 Task: Create a new section "Priority" with the category show and tell in the repository "Javascript".
Action: Mouse moved to (933, 139)
Screenshot: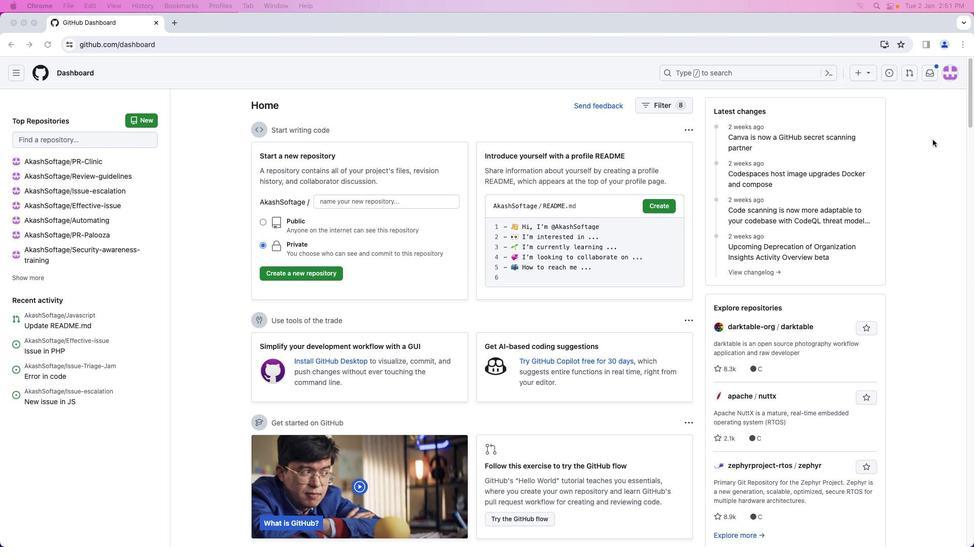 
Action: Mouse pressed left at (933, 139)
Screenshot: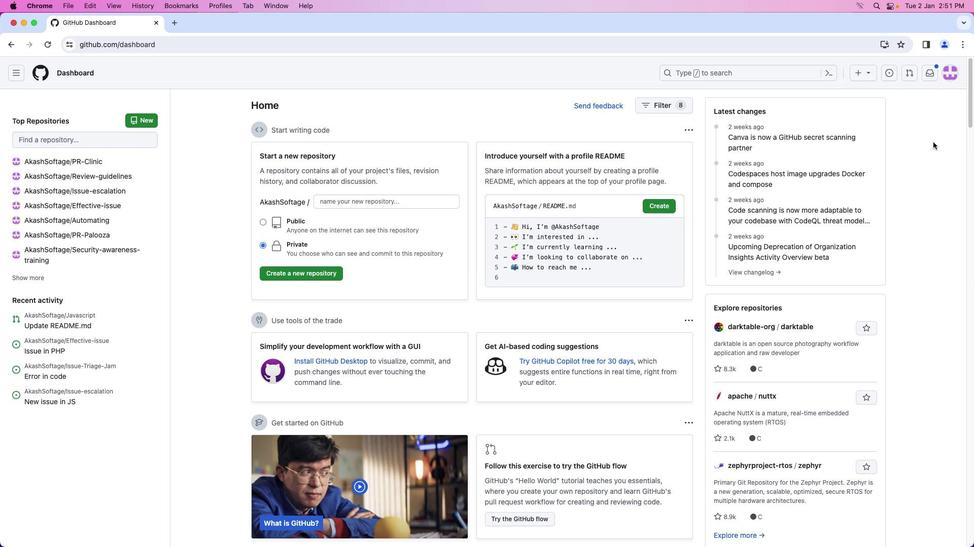 
Action: Mouse moved to (949, 75)
Screenshot: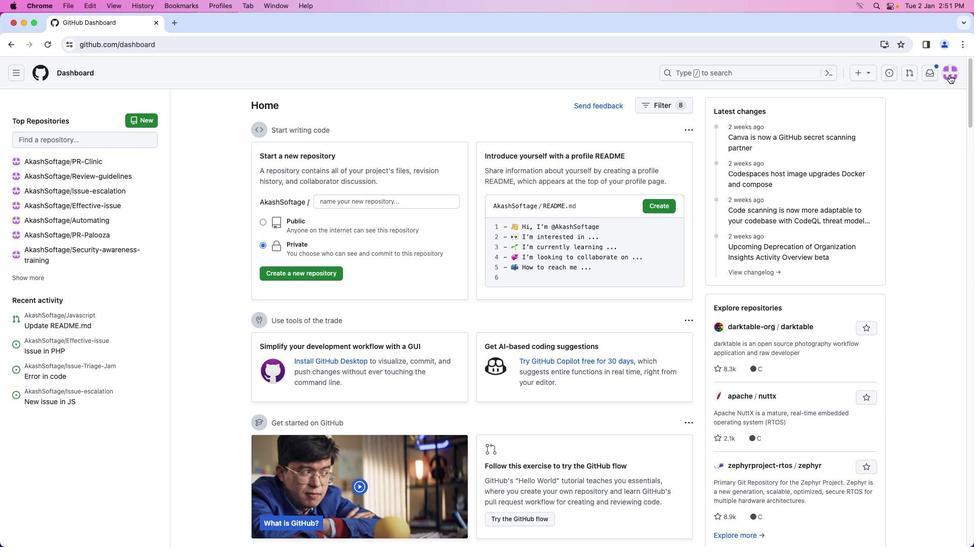 
Action: Mouse pressed left at (949, 75)
Screenshot: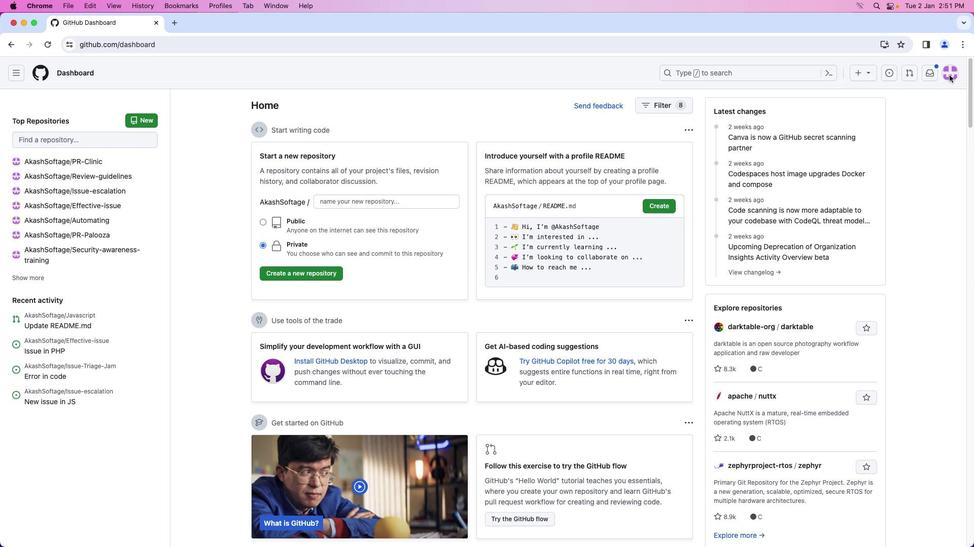 
Action: Mouse moved to (927, 158)
Screenshot: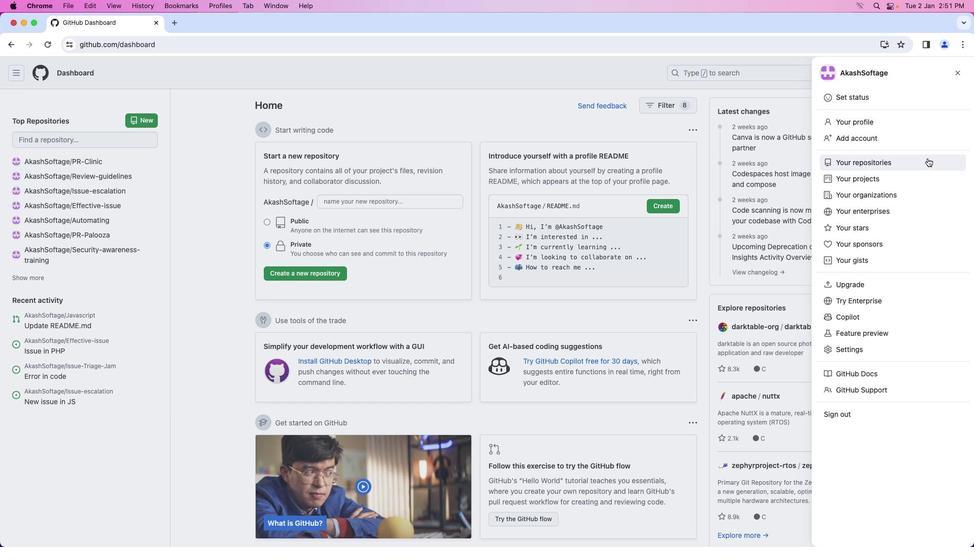 
Action: Mouse pressed left at (927, 158)
Screenshot: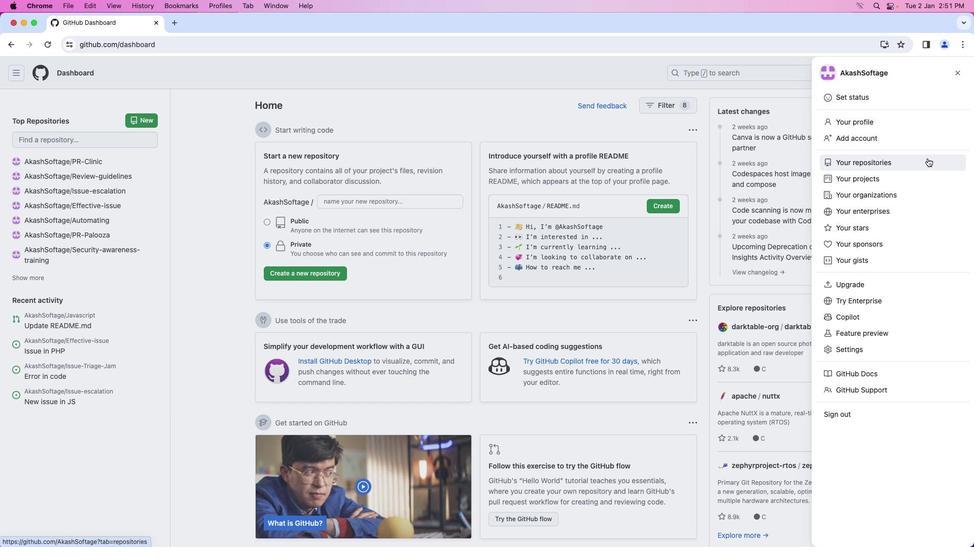 
Action: Mouse moved to (372, 166)
Screenshot: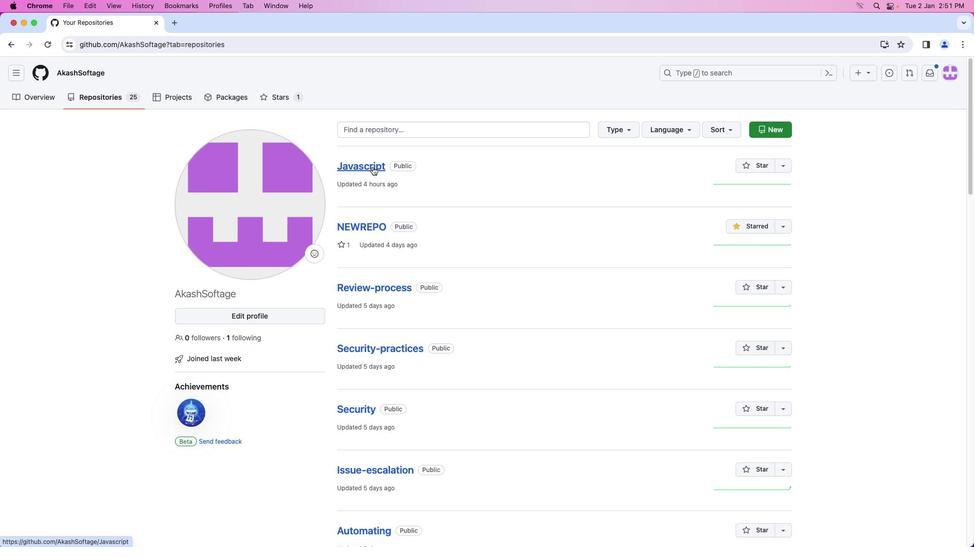 
Action: Mouse pressed left at (372, 166)
Screenshot: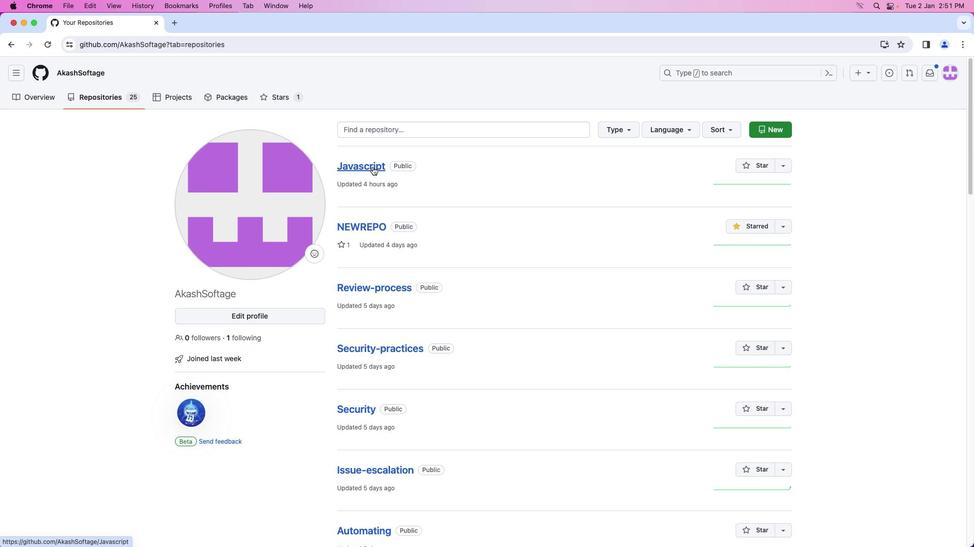 
Action: Mouse moved to (201, 101)
Screenshot: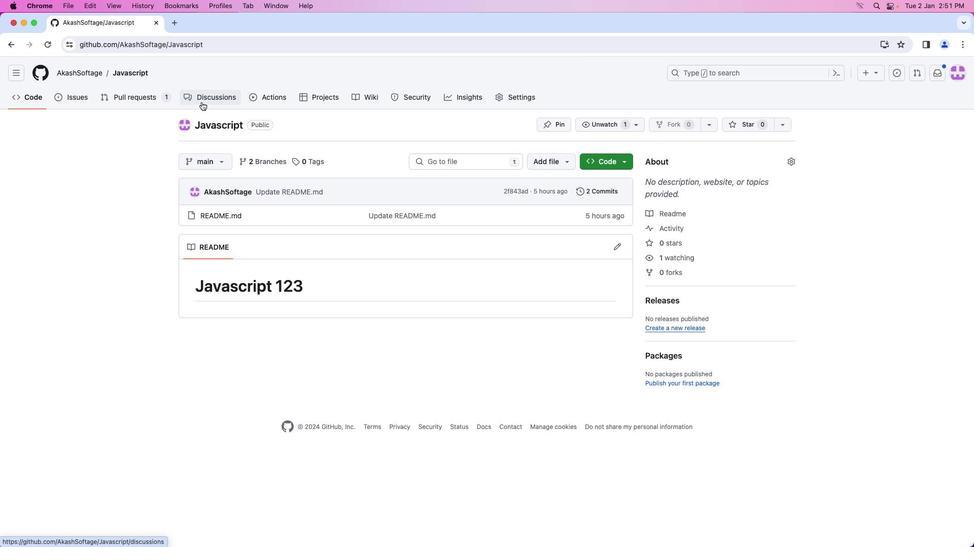 
Action: Mouse pressed left at (201, 101)
Screenshot: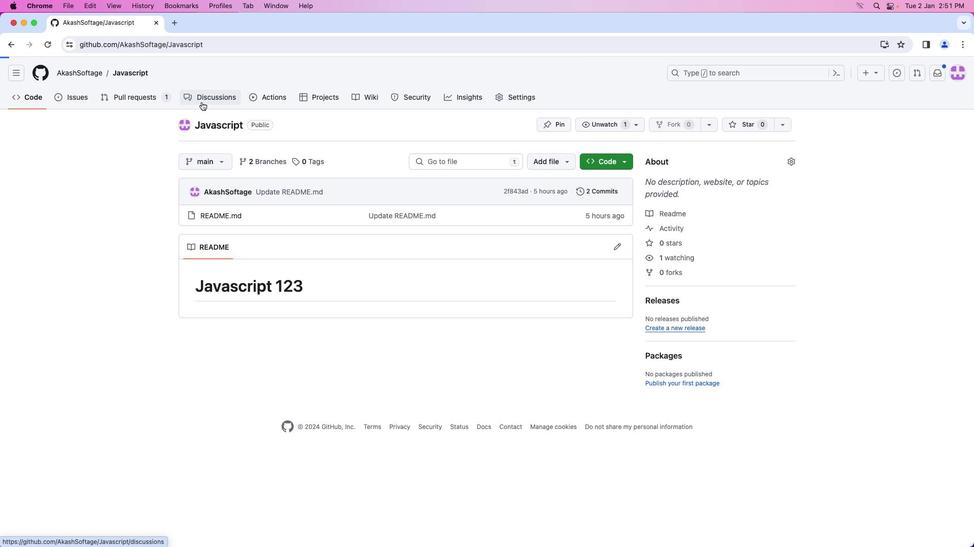 
Action: Mouse moved to (340, 254)
Screenshot: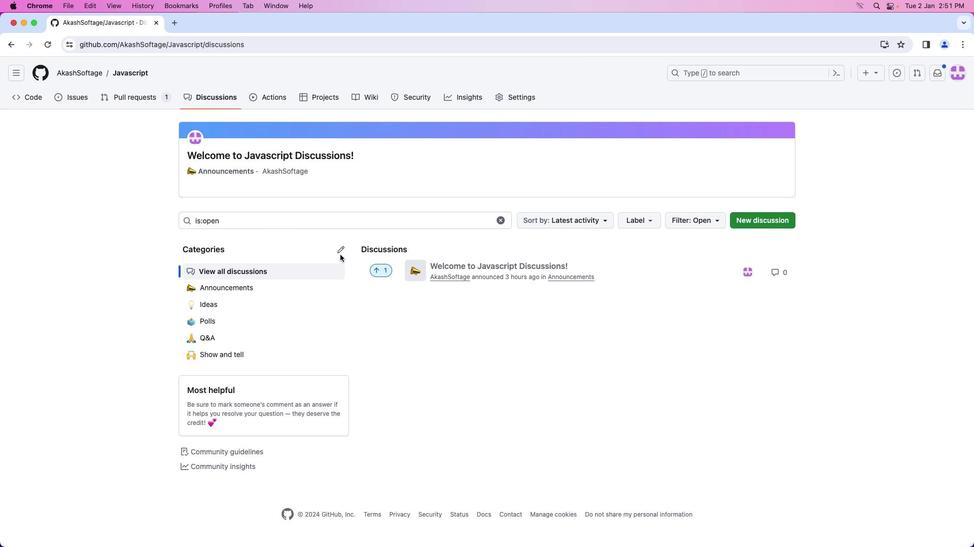 
Action: Mouse pressed left at (340, 254)
Screenshot: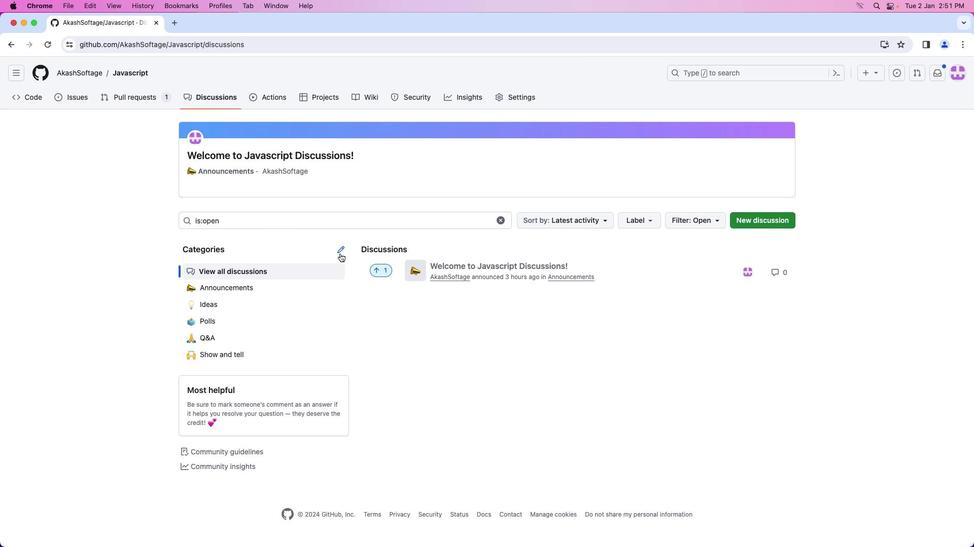 
Action: Mouse moved to (339, 248)
Screenshot: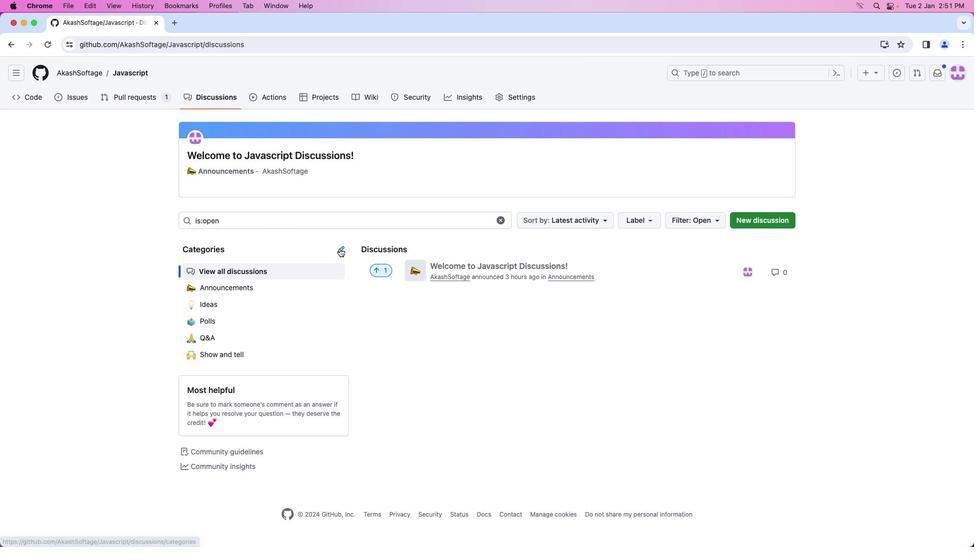 
Action: Mouse pressed left at (339, 248)
Screenshot: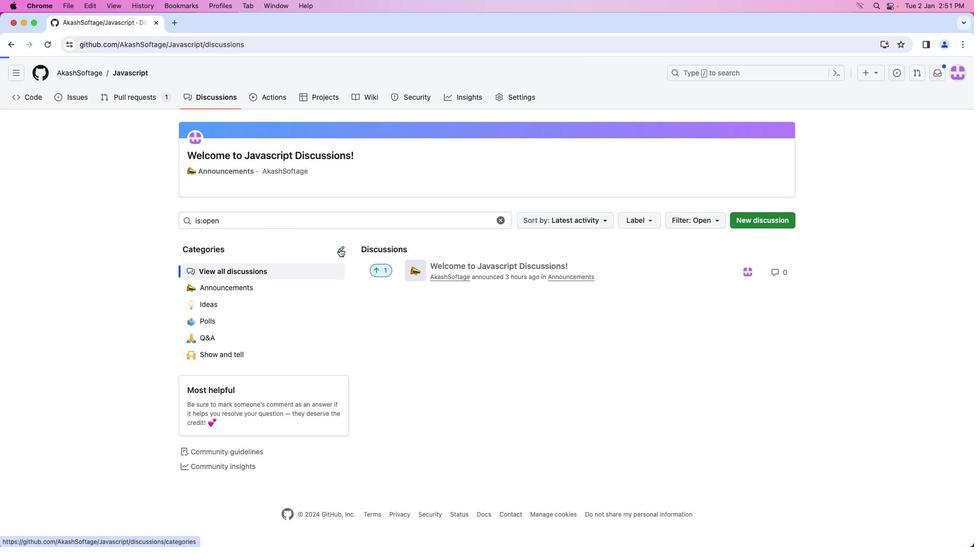 
Action: Mouse moved to (683, 134)
Screenshot: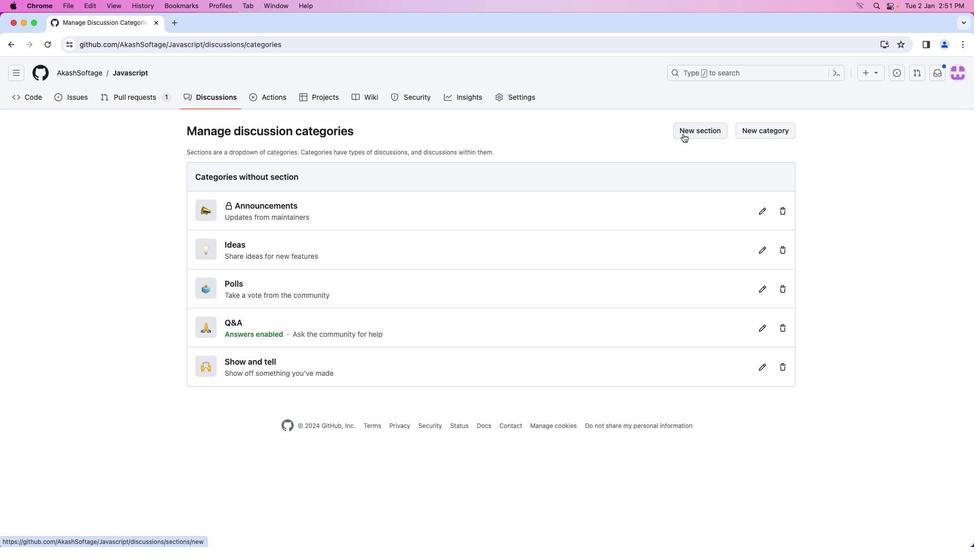 
Action: Mouse pressed left at (683, 134)
Screenshot: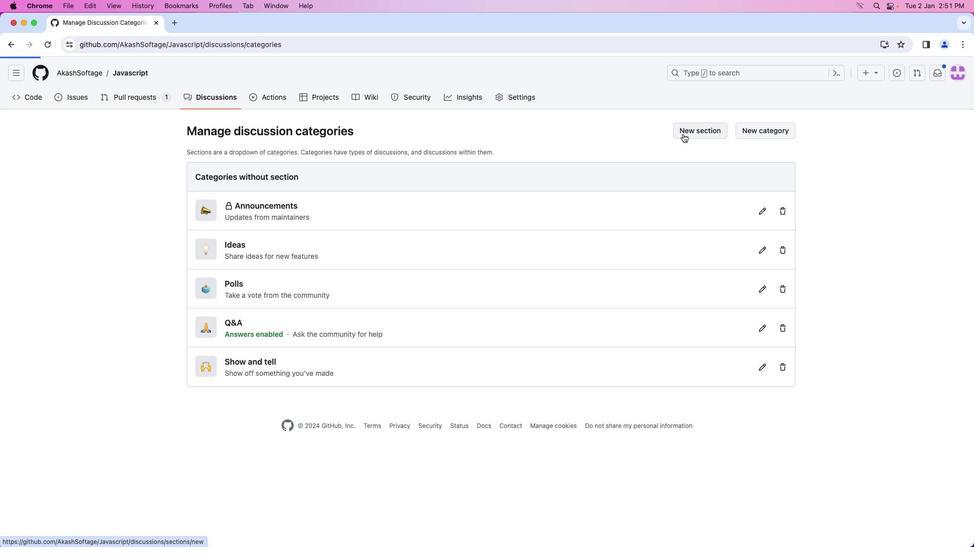 
Action: Mouse moved to (519, 176)
Screenshot: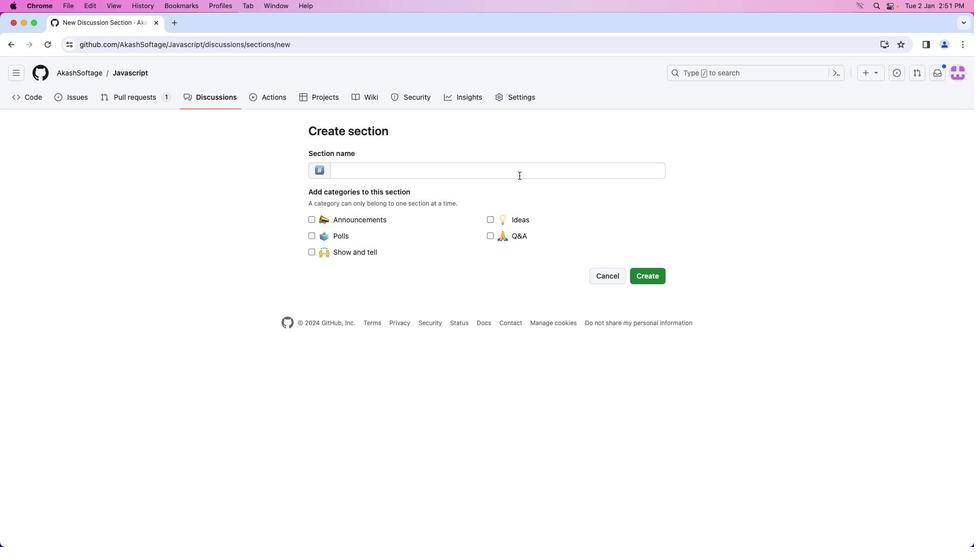 
Action: Mouse pressed left at (519, 176)
Screenshot: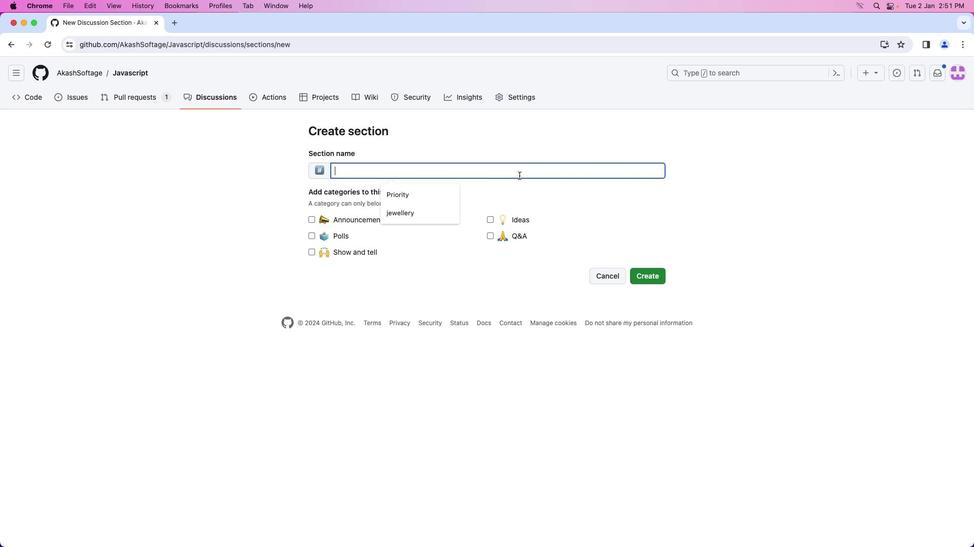 
Action: Key pressed Key.caps_lockKey.caps_lock'P'Key.caps_lock'r''i''o''r''i''t''y'
Screenshot: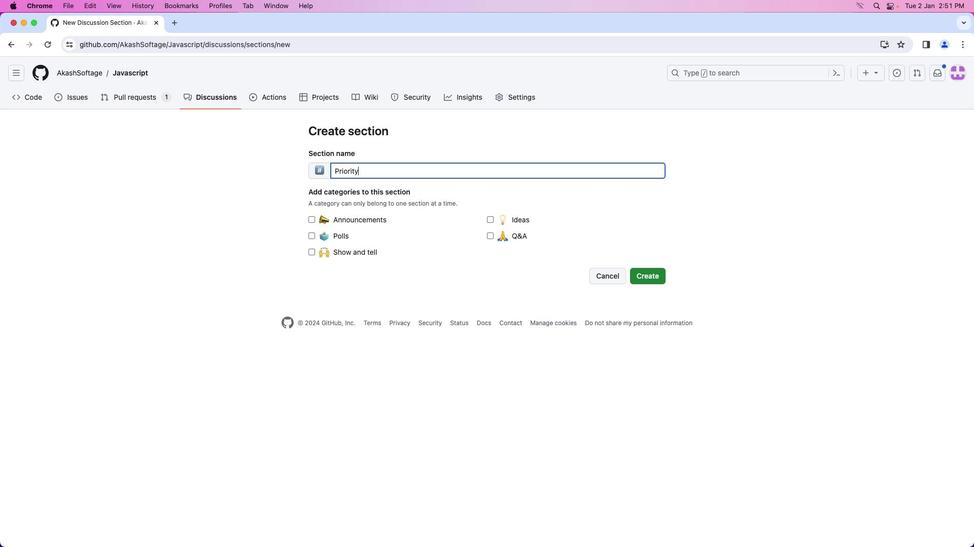
Action: Mouse moved to (309, 253)
Screenshot: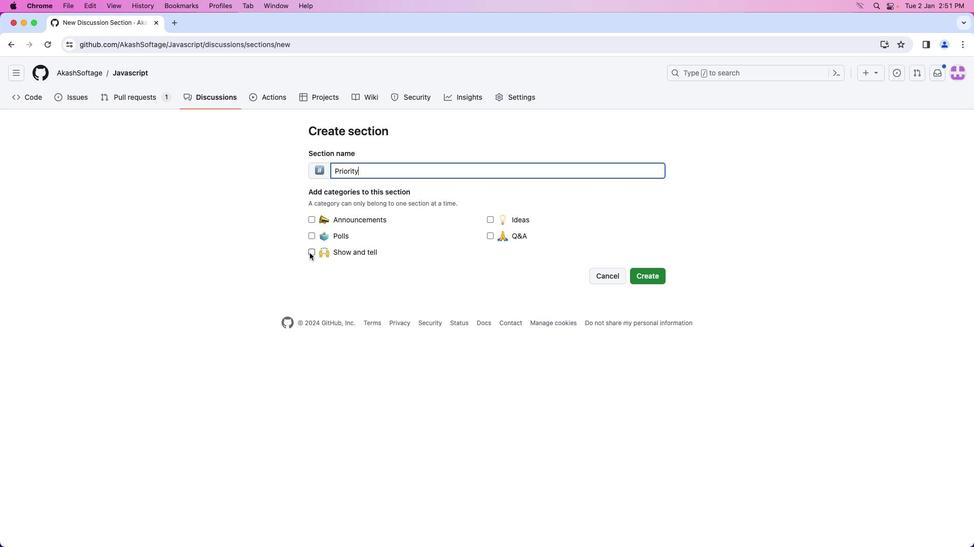 
Action: Mouse pressed left at (309, 253)
Screenshot: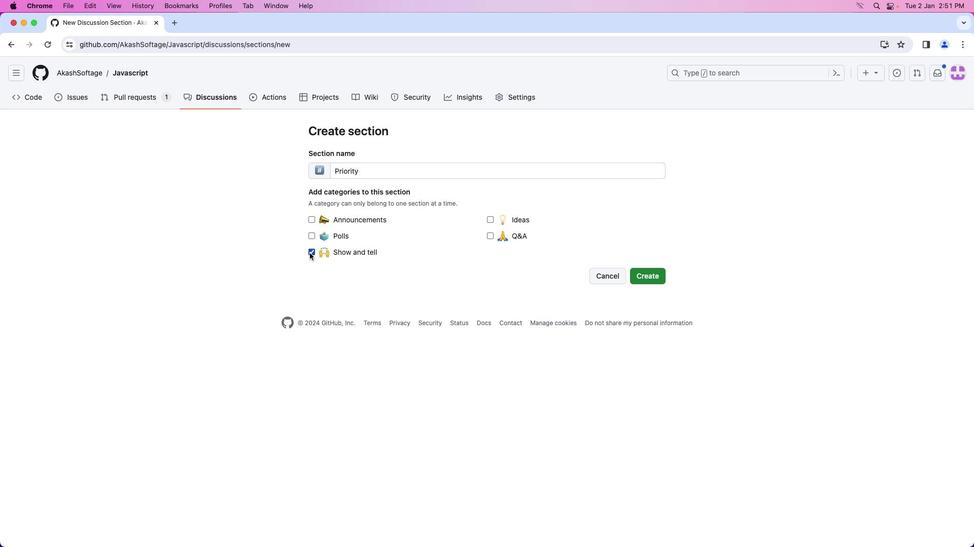 
Action: Mouse moved to (646, 278)
Screenshot: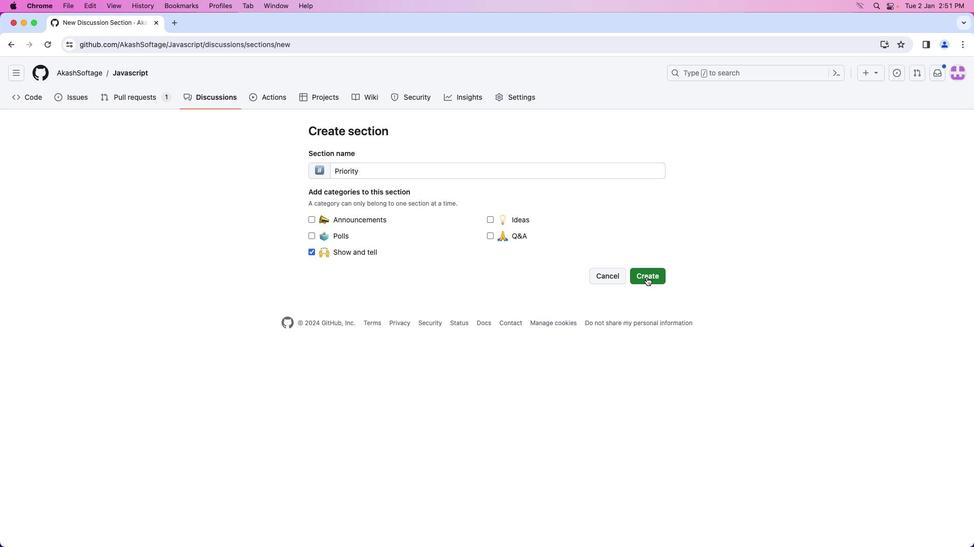 
Action: Mouse pressed left at (646, 278)
Screenshot: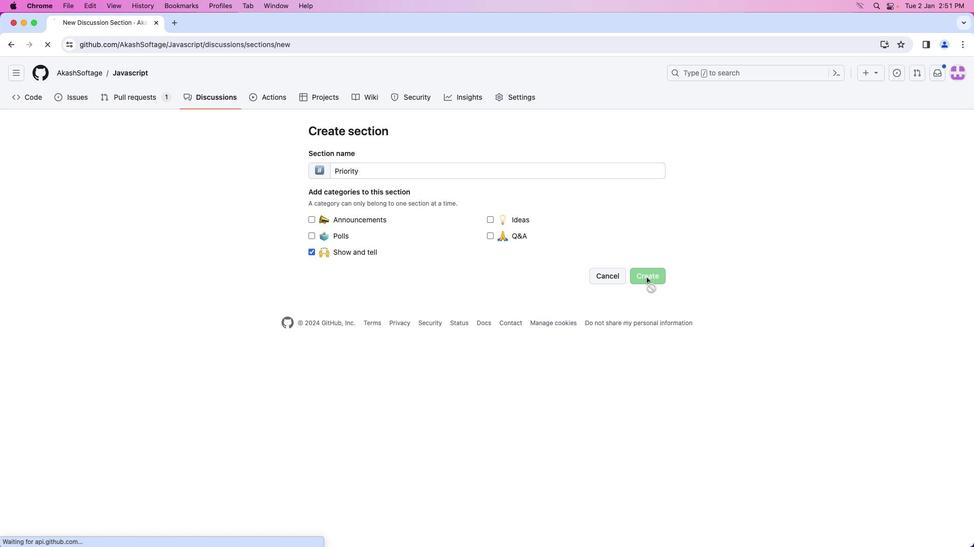 
